 Task: Add media via link "https://kessc.edu.in/b-com/".
Action: Mouse moved to (370, 462)
Screenshot: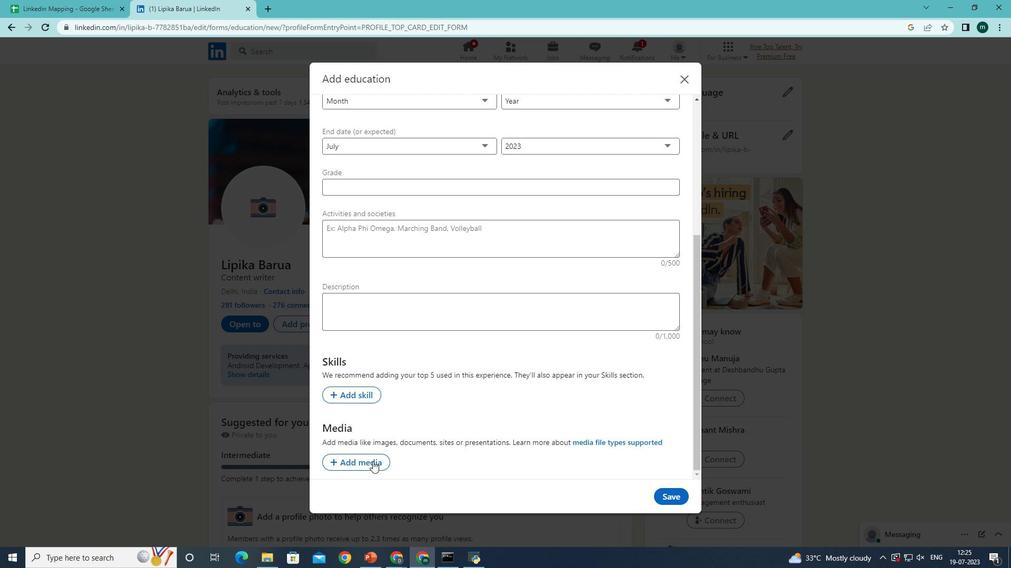 
Action: Mouse pressed left at (370, 462)
Screenshot: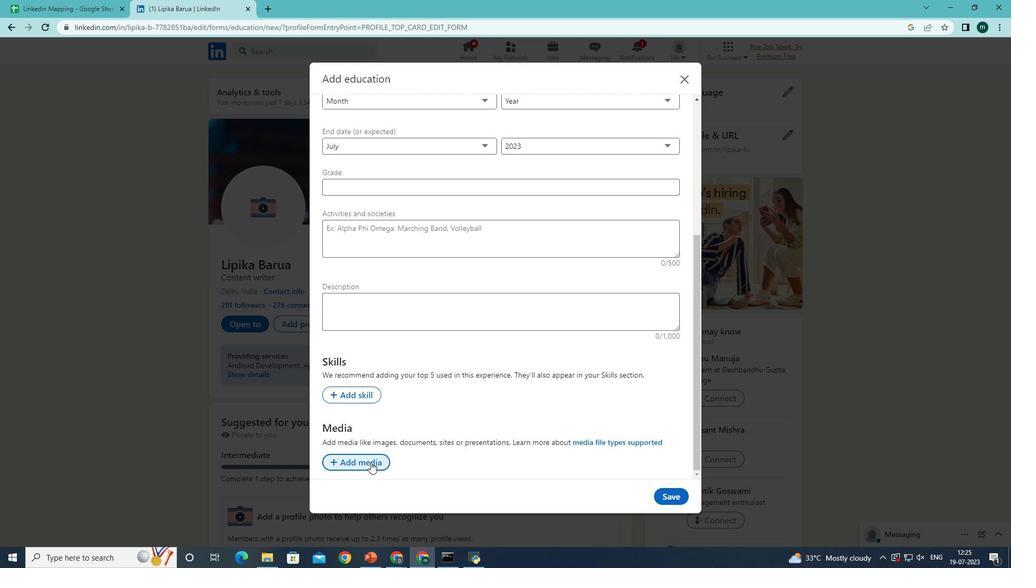
Action: Mouse moved to (368, 445)
Screenshot: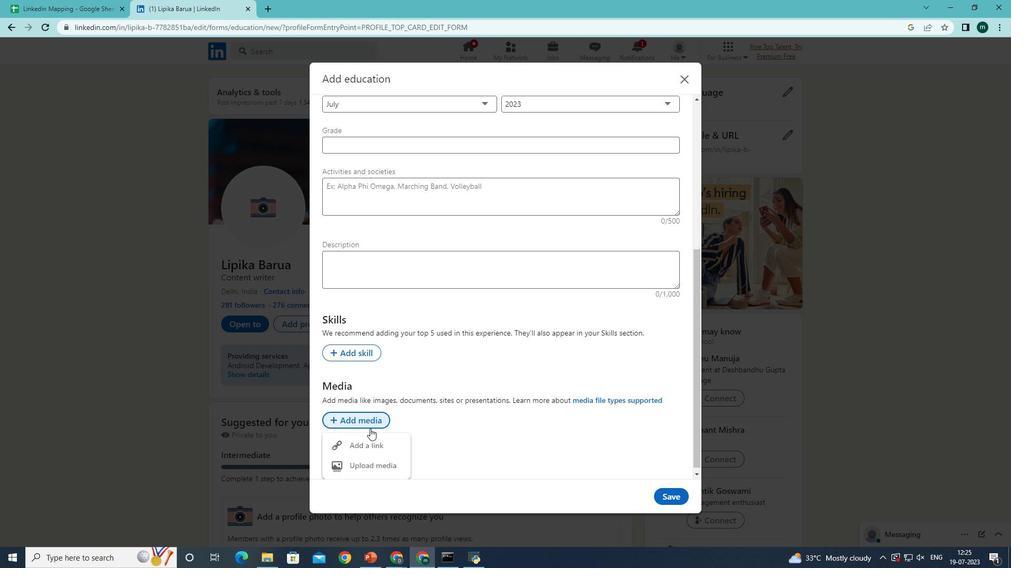 
Action: Mouse pressed left at (368, 445)
Screenshot: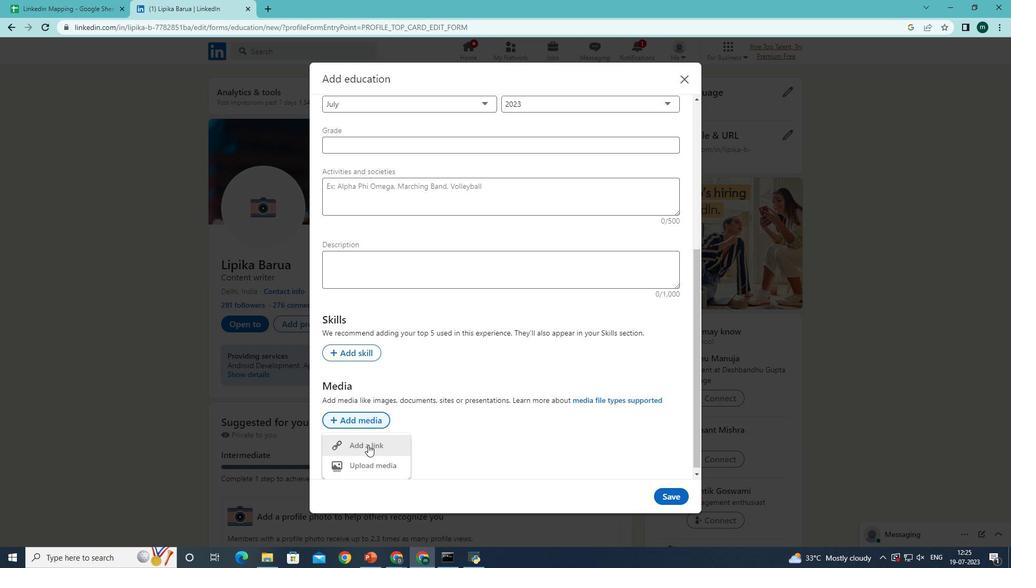 
Action: Mouse moved to (457, 141)
Screenshot: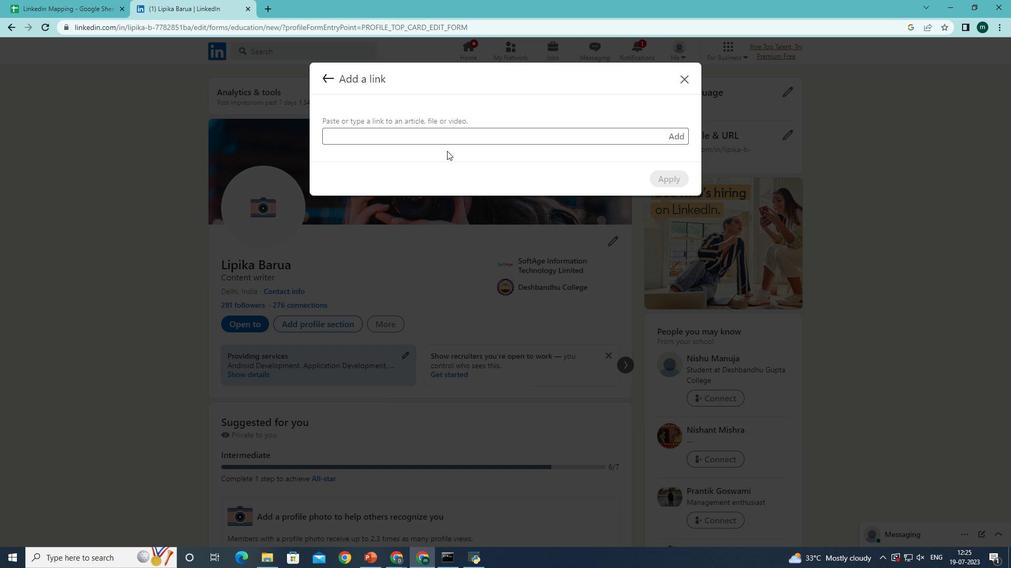 
Action: Mouse pressed left at (457, 141)
Screenshot: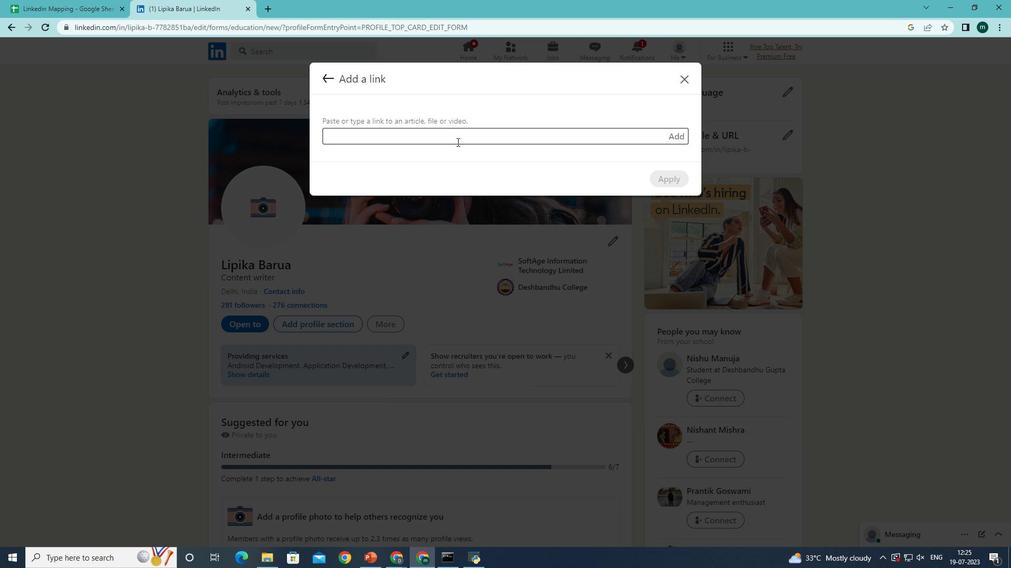 
Action: Key pressed https<Key.shift_r>://kessc.edu.in/b-com/.
Screenshot: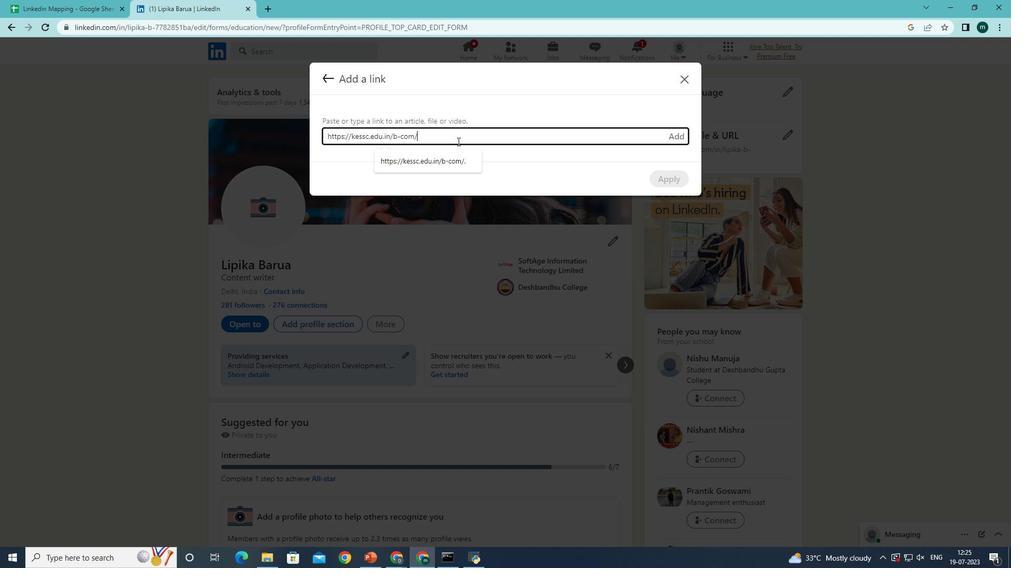 
Action: Mouse moved to (674, 139)
Screenshot: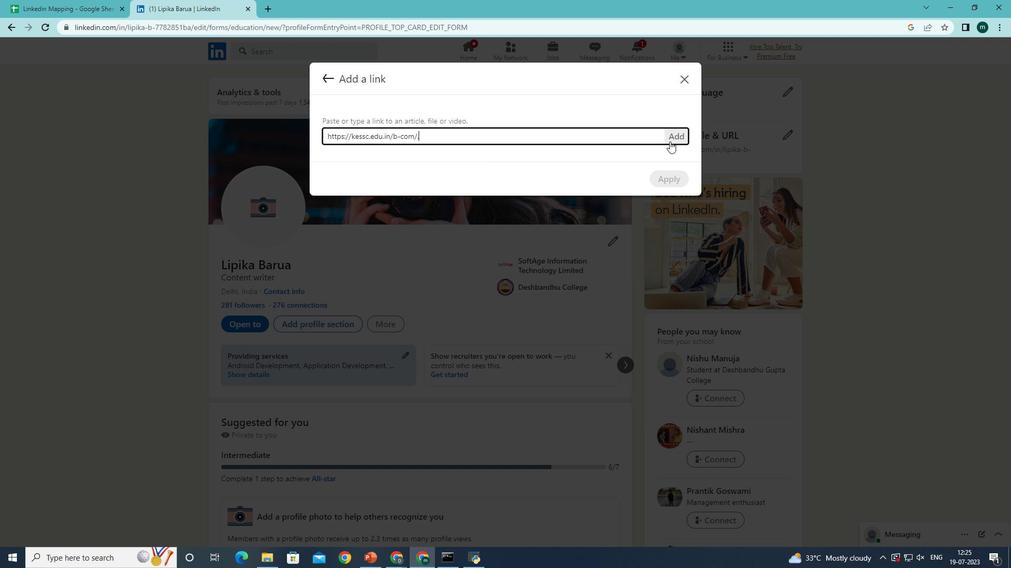 
Action: Mouse pressed left at (674, 139)
Screenshot: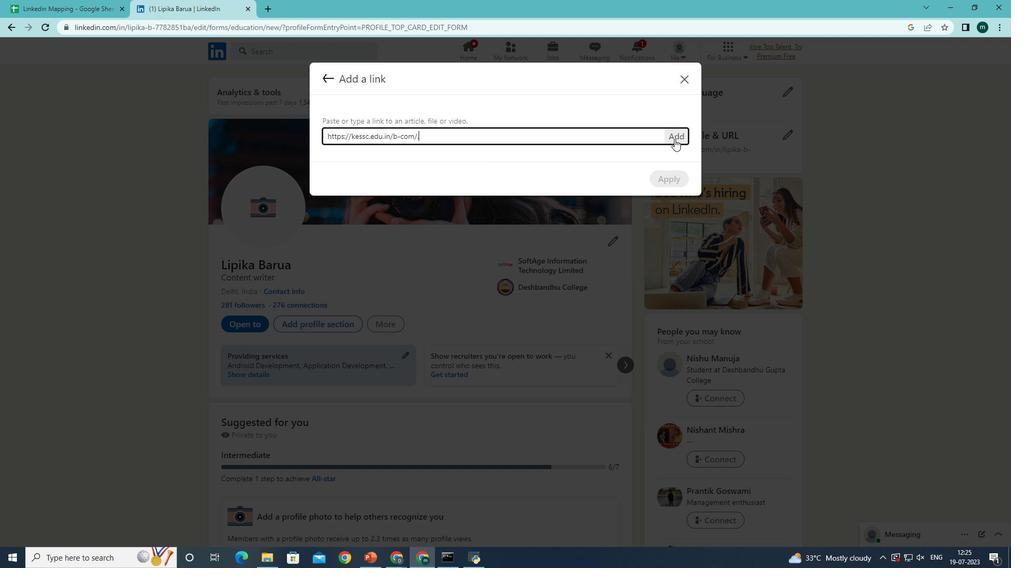 
Action: Mouse moved to (657, 147)
Screenshot: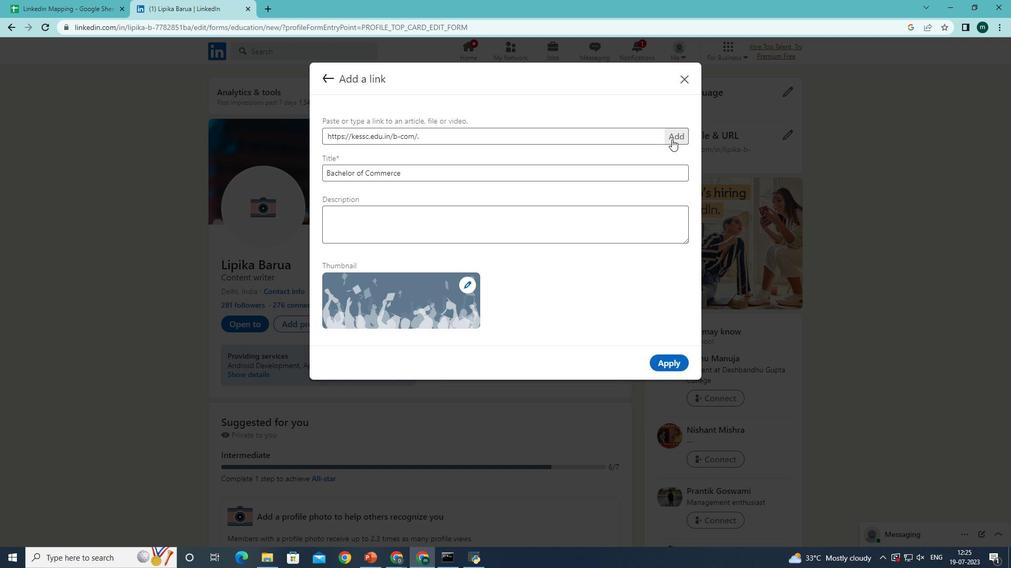 
